 Task: Print the page on legal size paper.
Action: Mouse moved to (1170, 34)
Screenshot: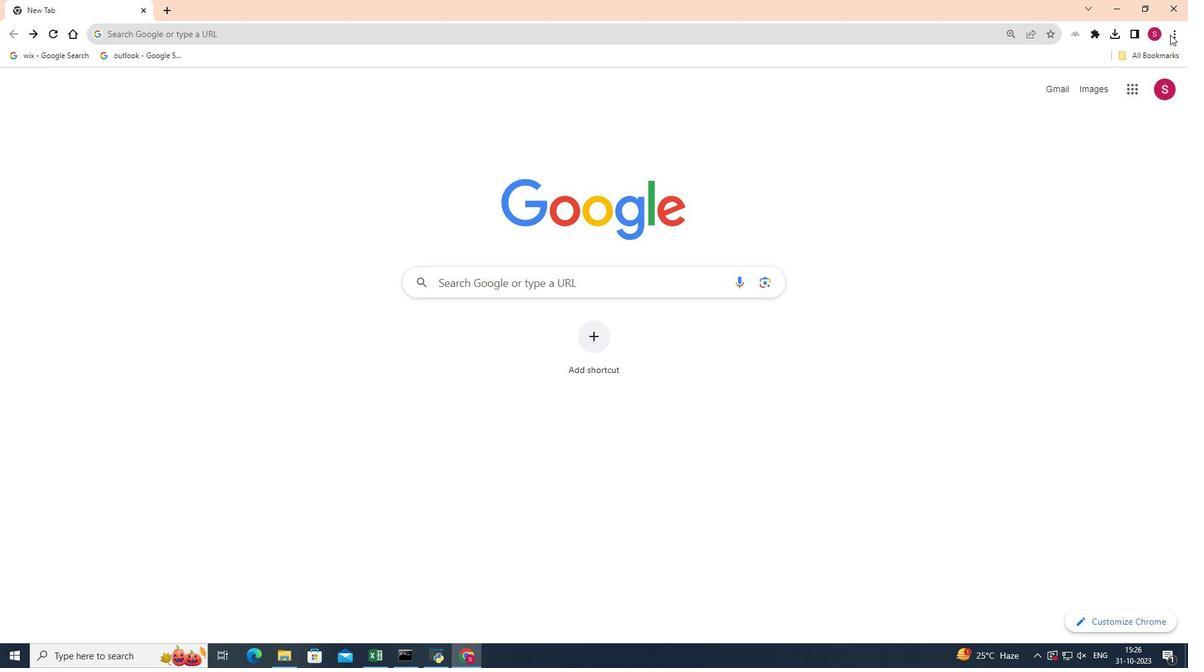 
Action: Mouse pressed left at (1170, 34)
Screenshot: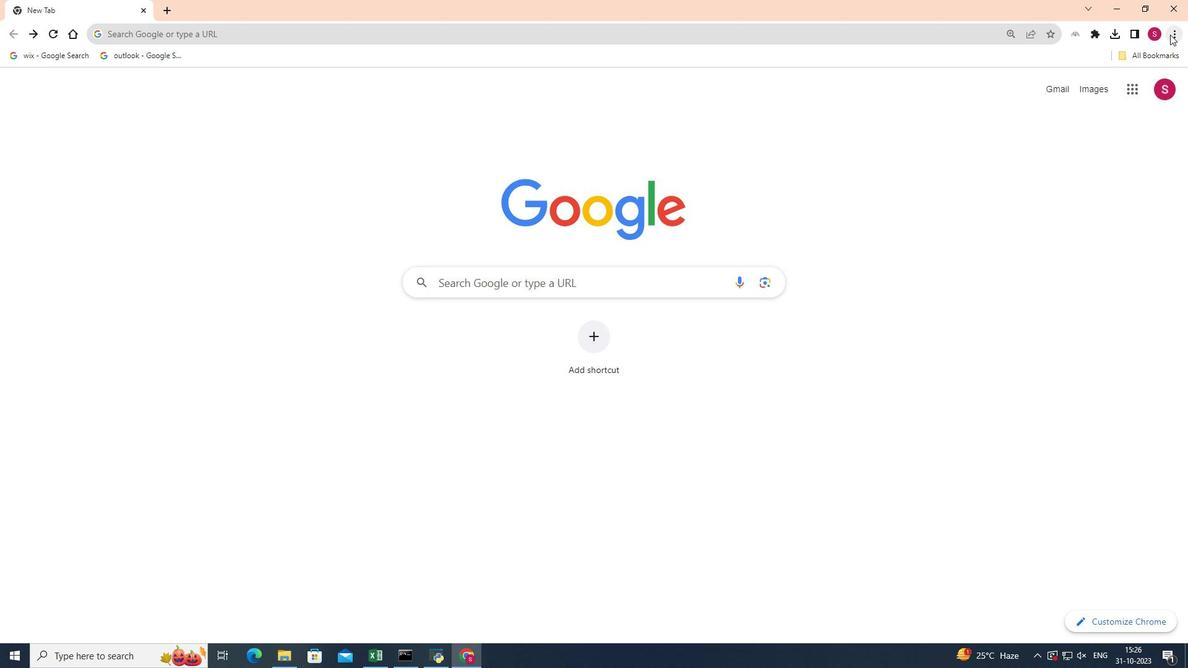 
Action: Mouse moved to (1042, 183)
Screenshot: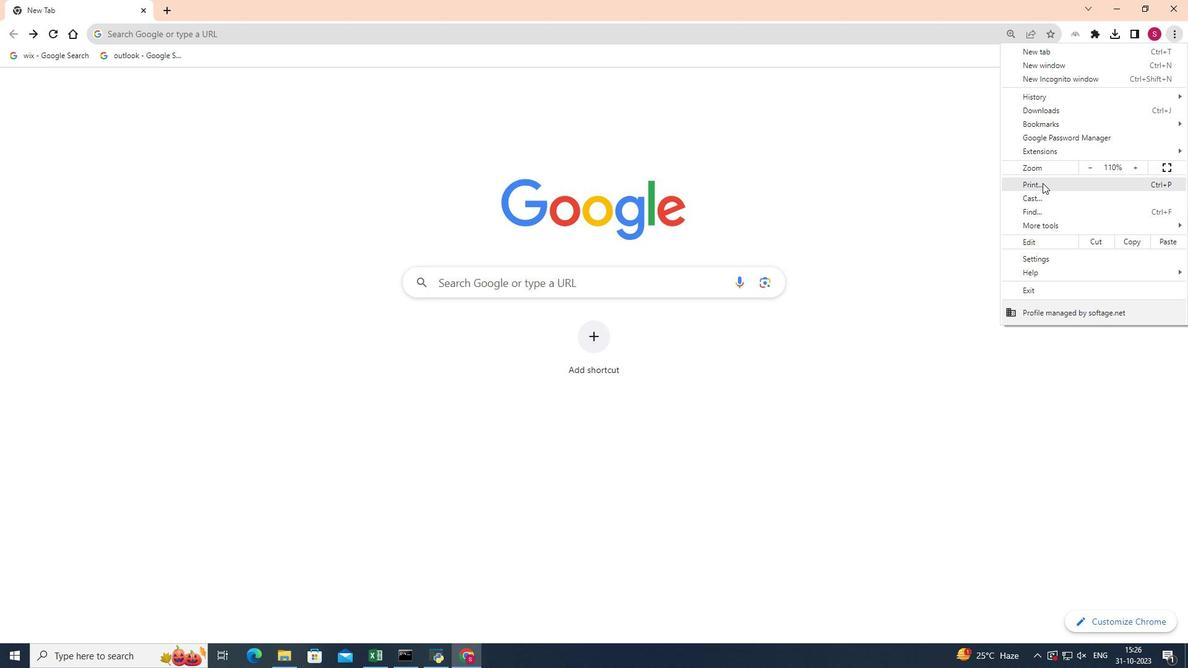 
Action: Mouse pressed left at (1042, 183)
Screenshot: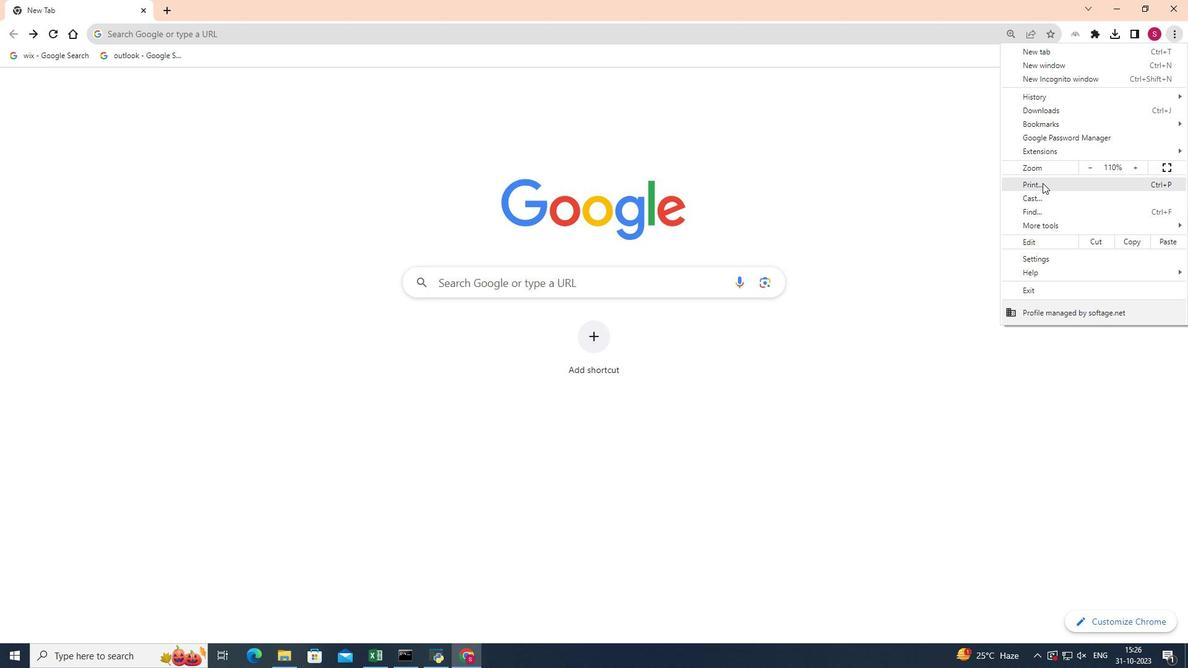
Action: Mouse moved to (980, 246)
Screenshot: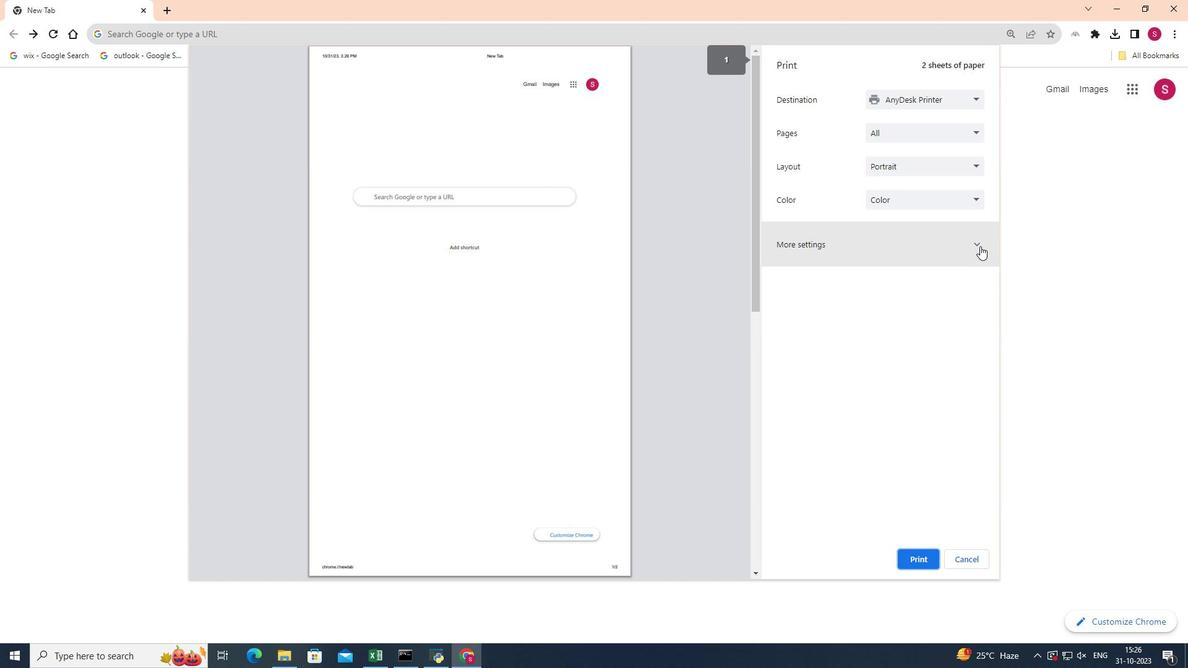 
Action: Mouse pressed left at (980, 246)
Screenshot: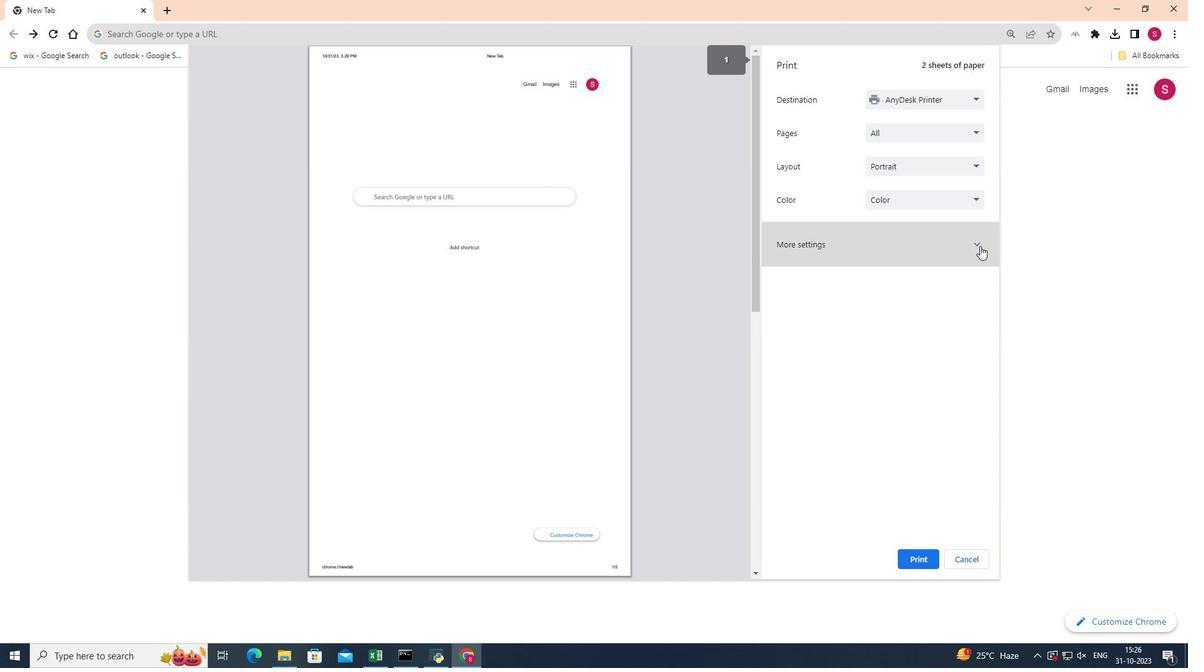 
Action: Mouse moved to (977, 294)
Screenshot: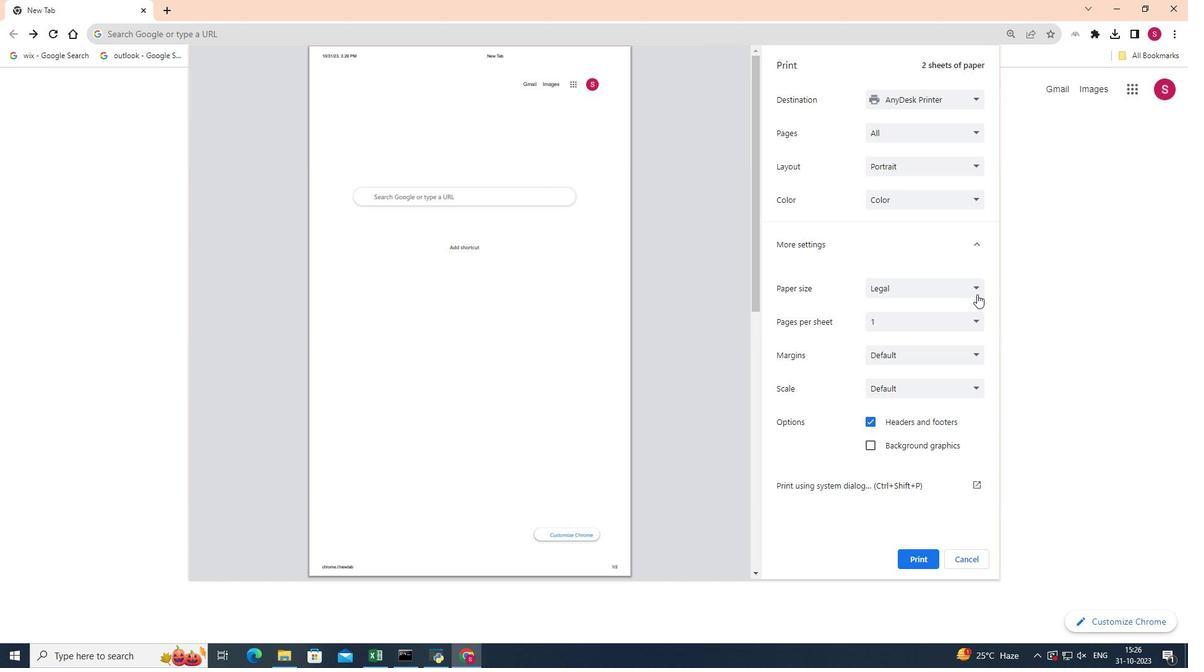 
Action: Mouse pressed left at (977, 294)
Screenshot: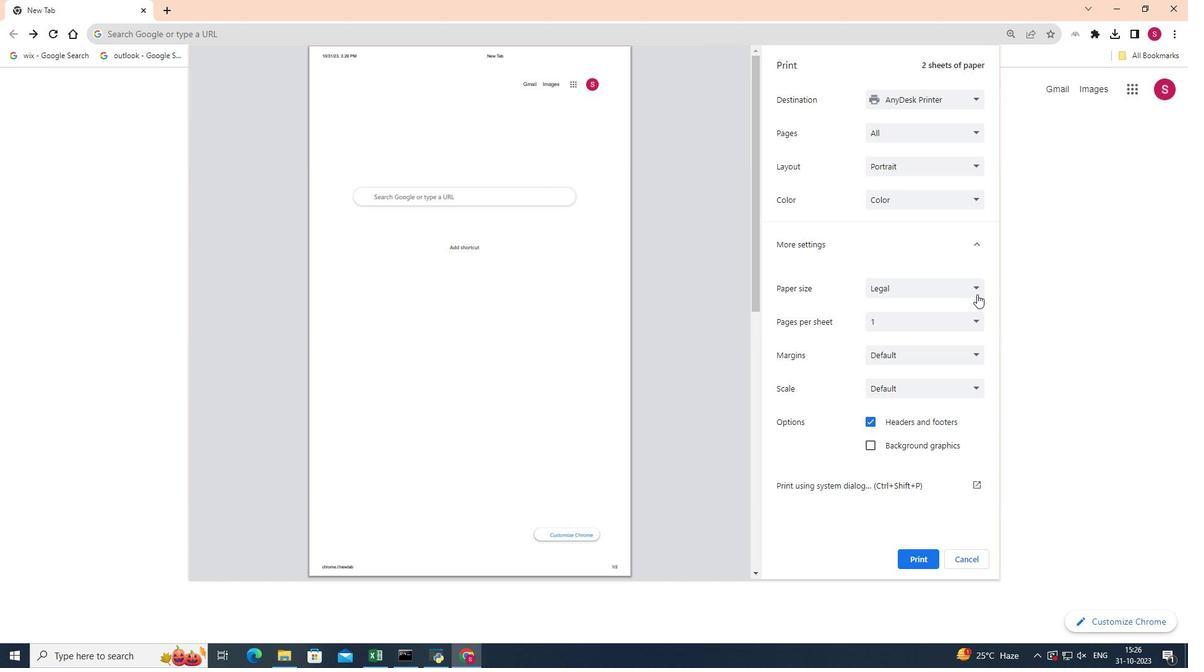 
Action: Mouse moved to (906, 327)
Screenshot: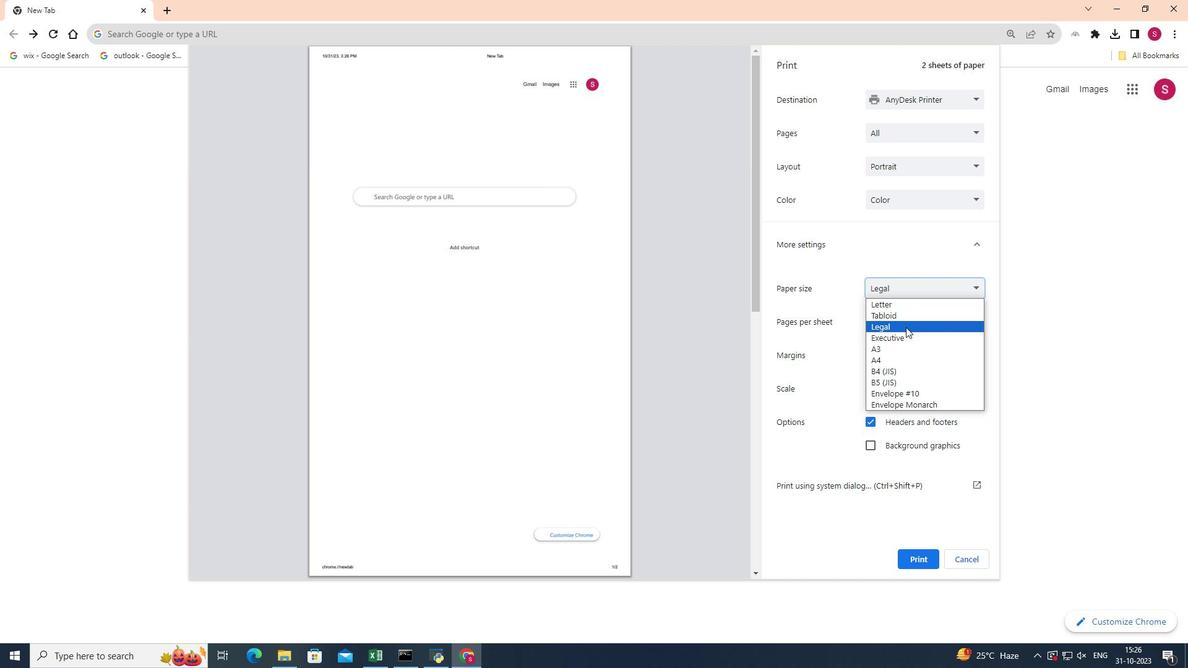 
Action: Mouse pressed left at (906, 327)
Screenshot: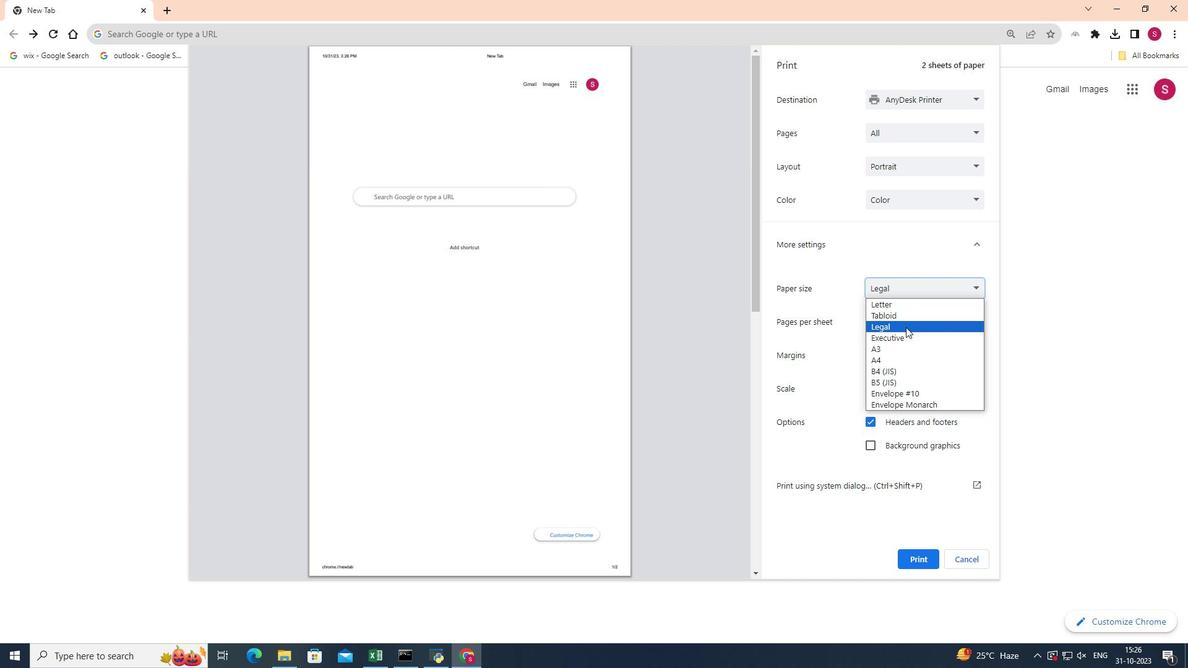 
Action: Mouse moved to (912, 561)
Screenshot: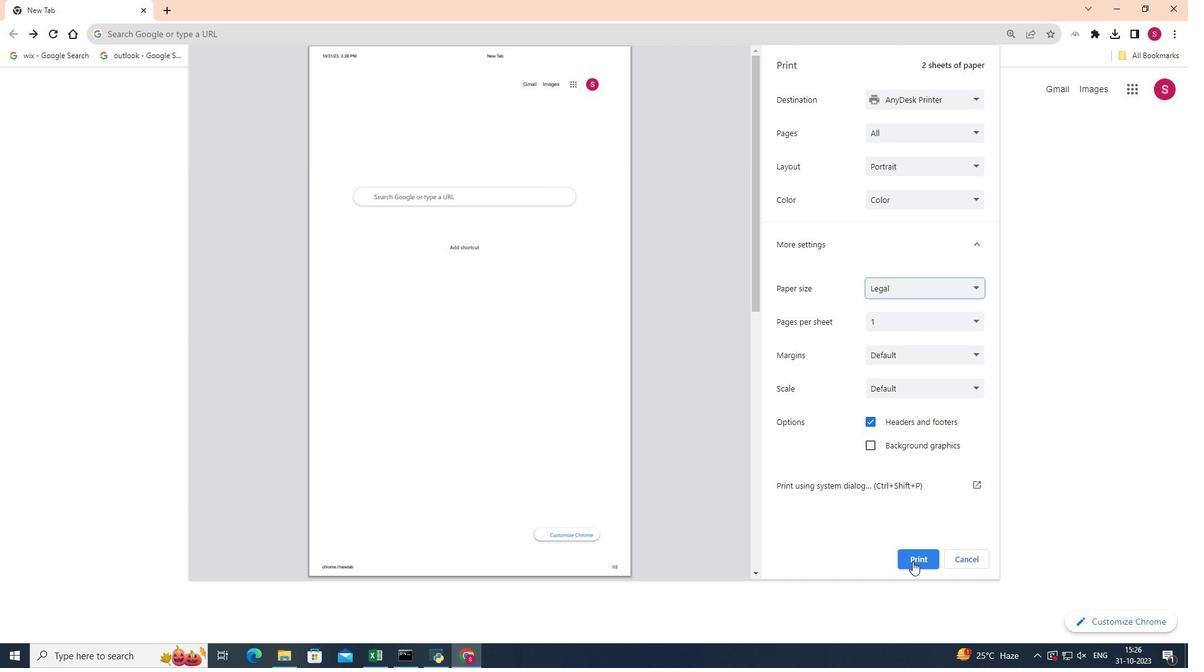 
Action: Mouse pressed left at (912, 561)
Screenshot: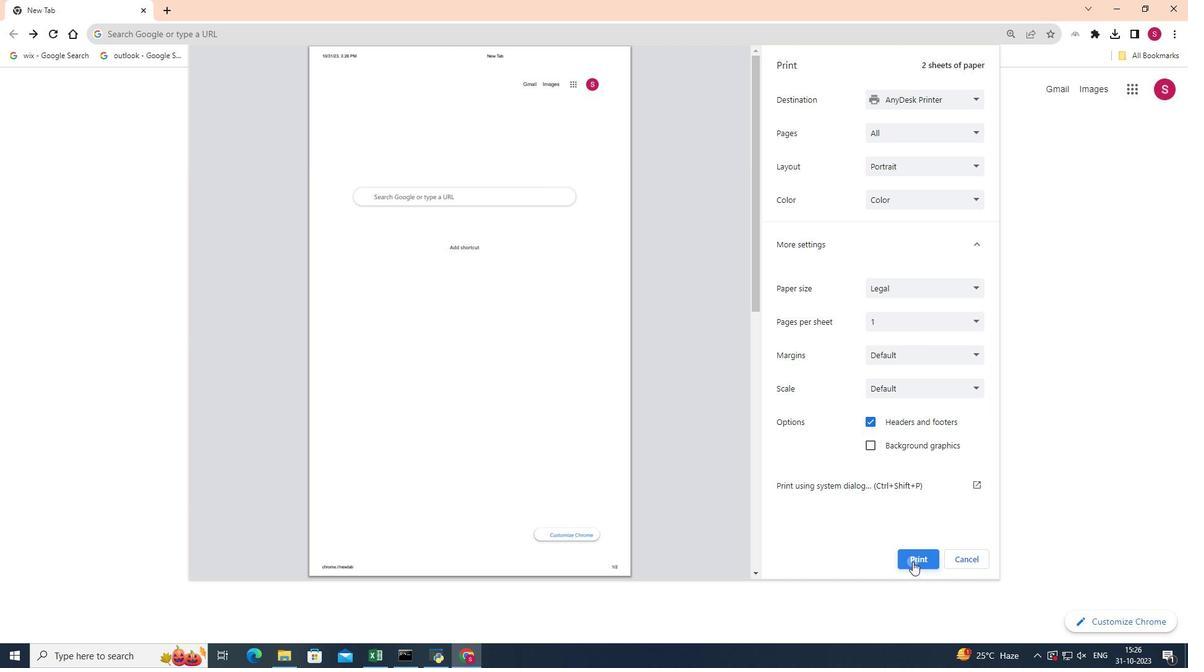 
Action: Mouse moved to (913, 561)
Screenshot: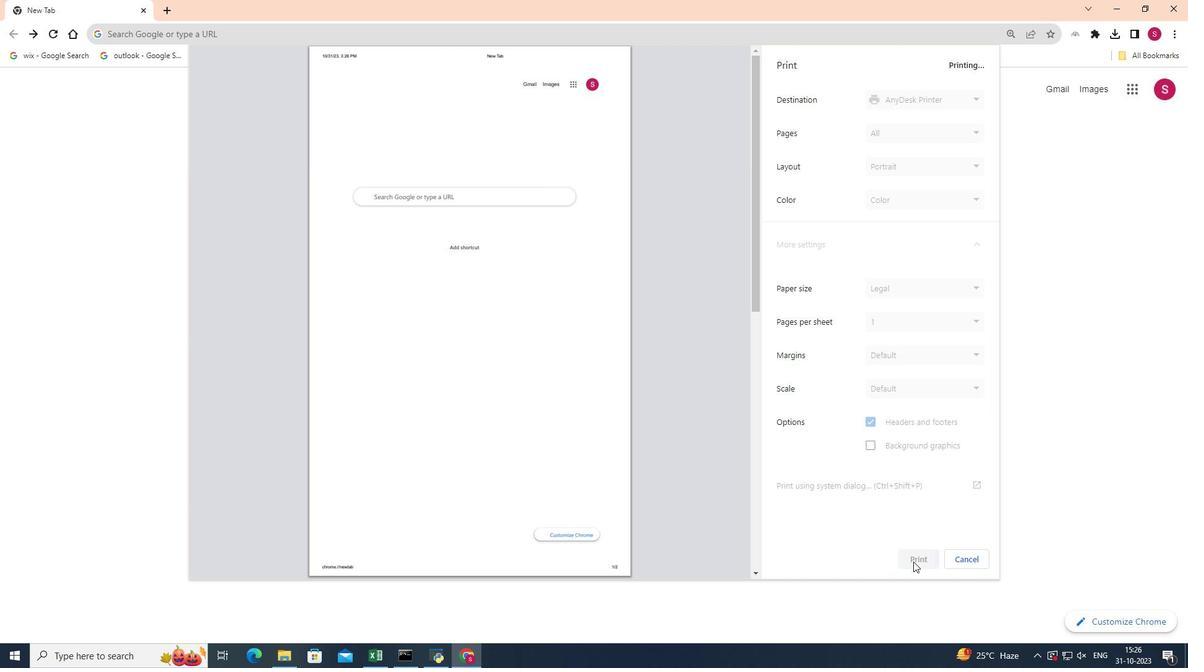 
